 Task: Create a board button that renames list "Trello first" to "Trello second".
Action: Mouse pressed left at (411, 251)
Screenshot: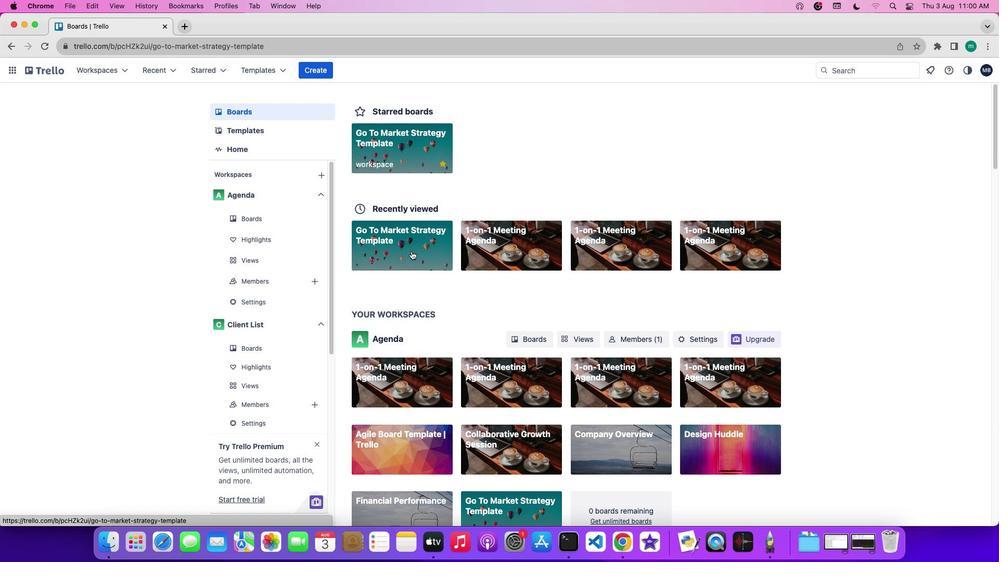 
Action: Mouse moved to (943, 237)
Screenshot: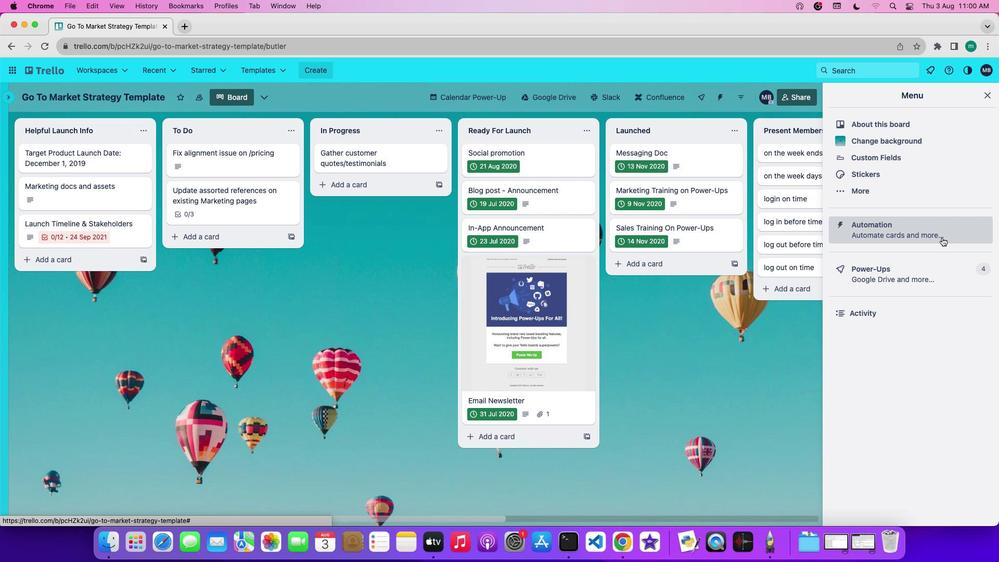 
Action: Mouse pressed left at (943, 237)
Screenshot: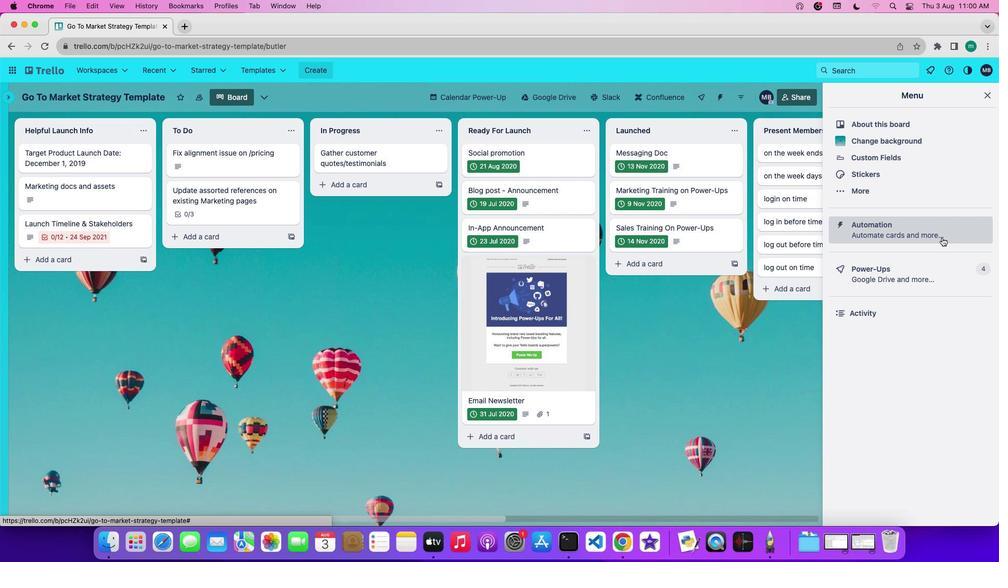 
Action: Mouse moved to (85, 289)
Screenshot: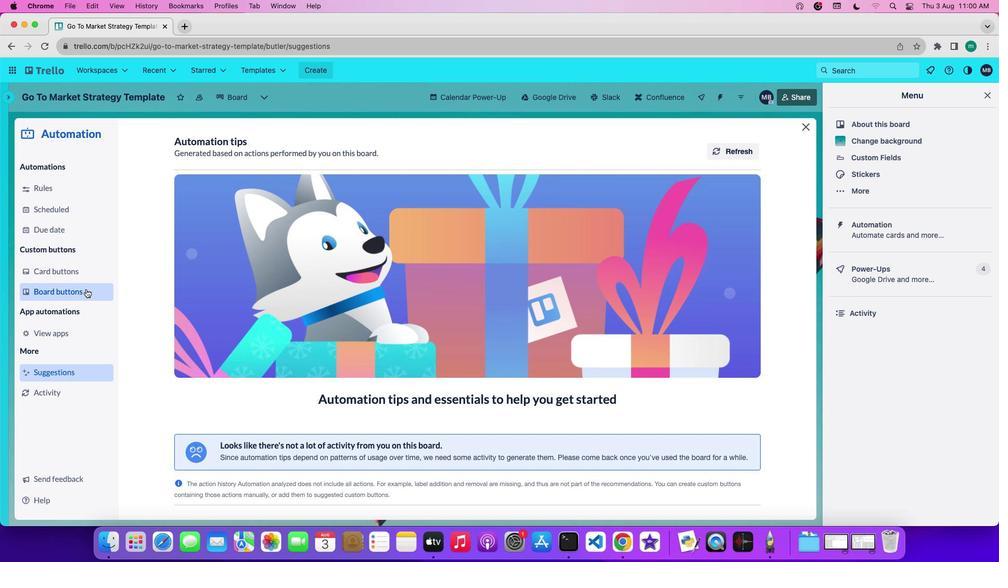 
Action: Mouse pressed left at (85, 289)
Screenshot: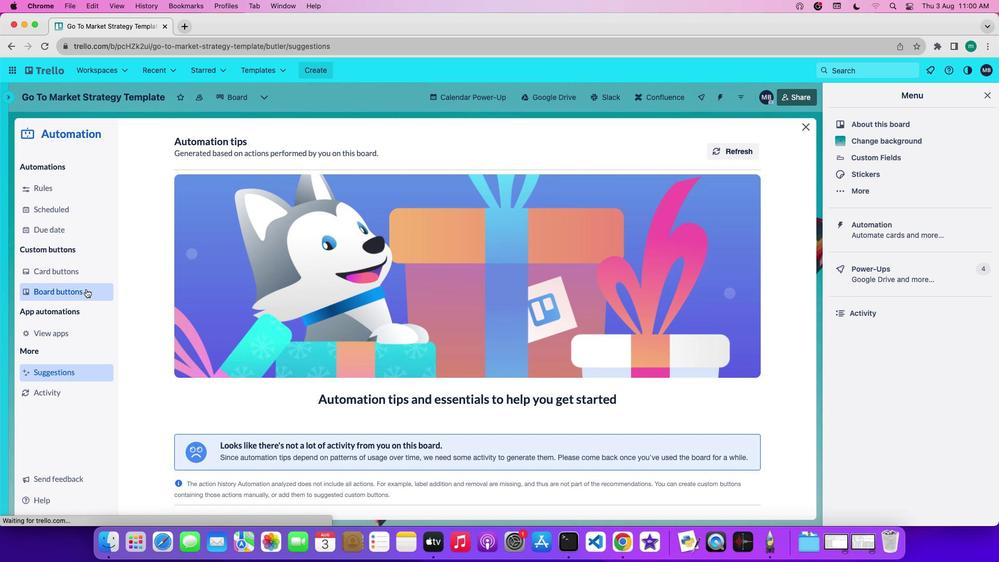 
Action: Mouse moved to (227, 354)
Screenshot: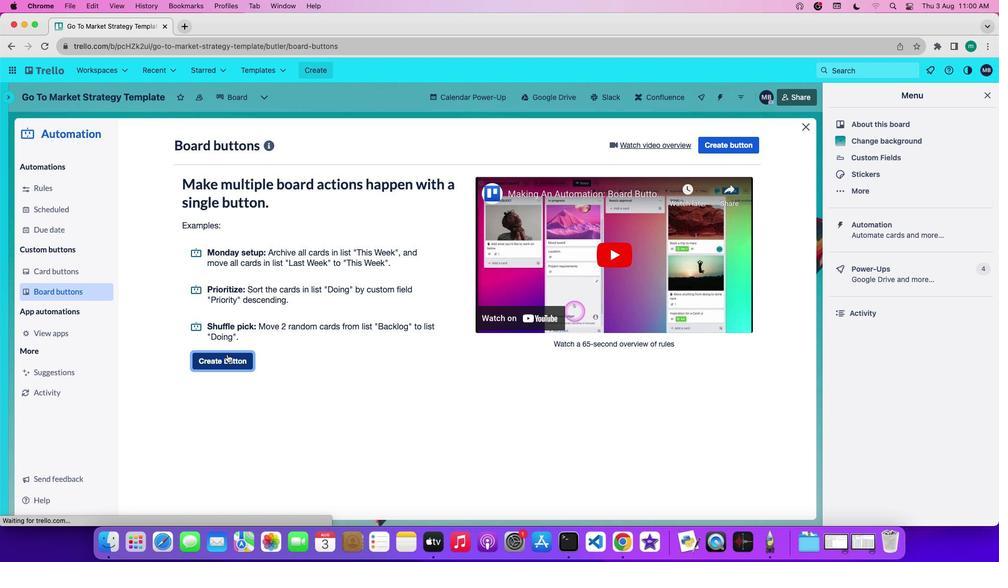 
Action: Mouse pressed left at (227, 354)
Screenshot: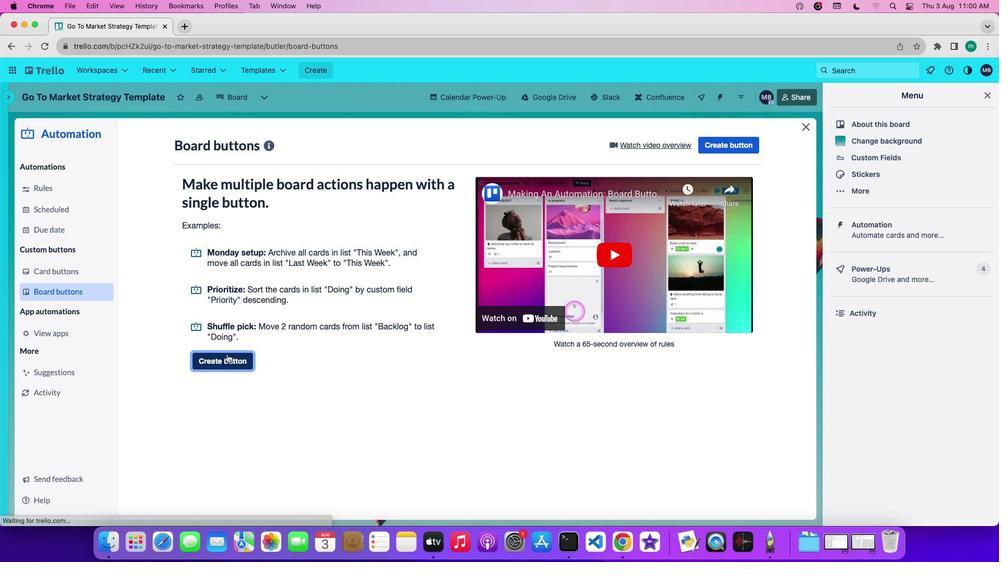 
Action: Mouse moved to (432, 283)
Screenshot: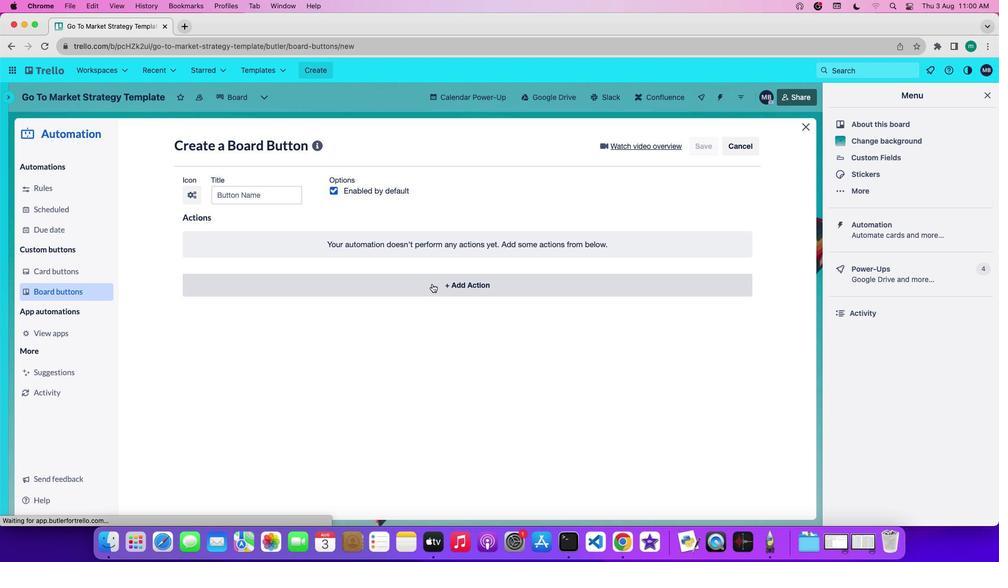 
Action: Mouse pressed left at (432, 283)
Screenshot: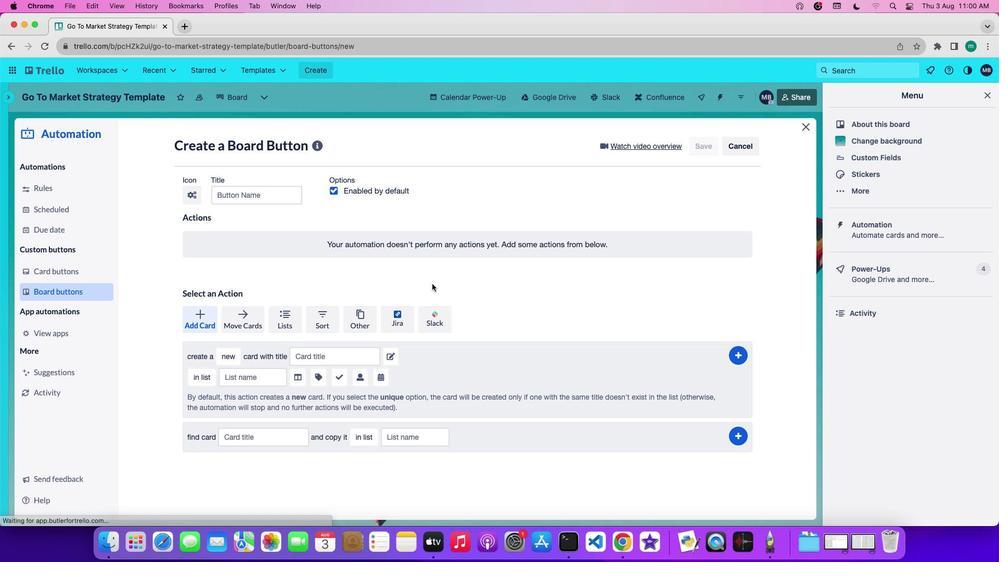 
Action: Mouse moved to (273, 316)
Screenshot: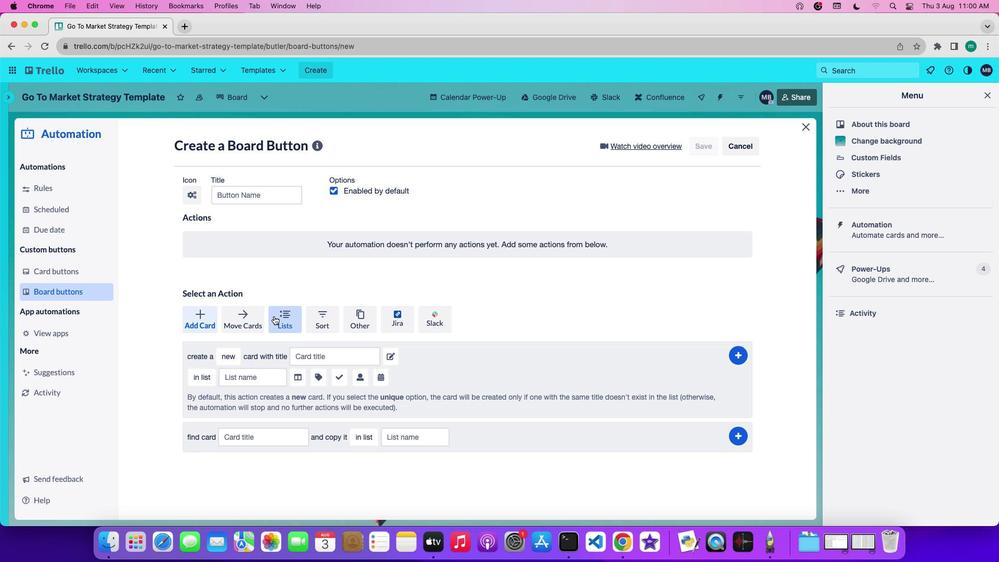 
Action: Mouse pressed left at (273, 316)
Screenshot: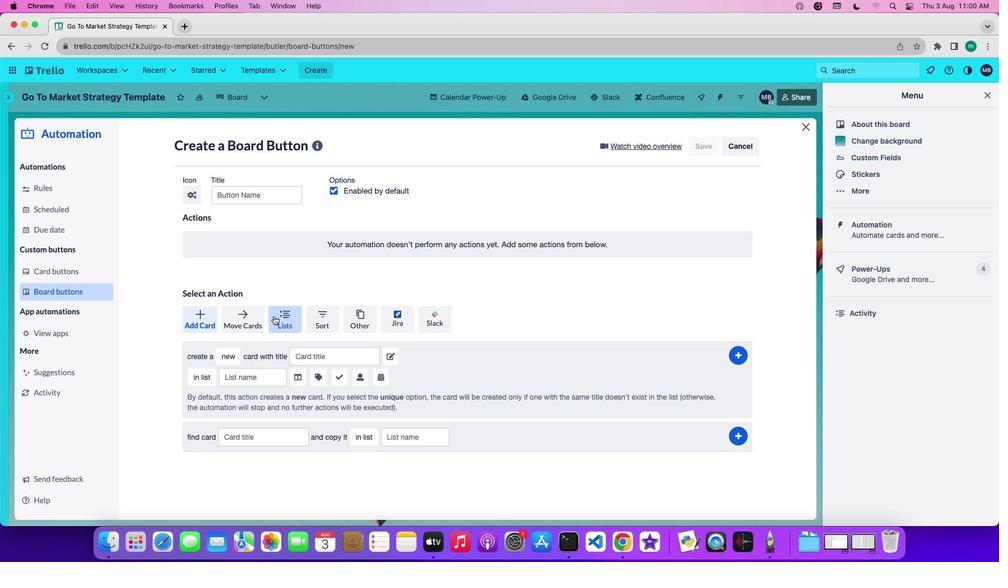 
Action: Mouse moved to (284, 327)
Screenshot: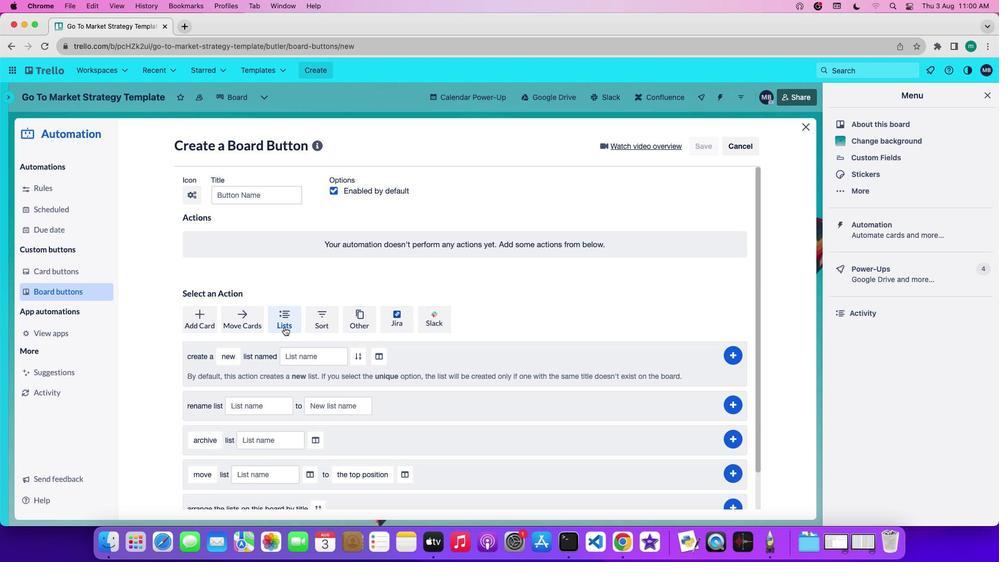 
Action: Mouse scrolled (284, 327) with delta (0, 0)
Screenshot: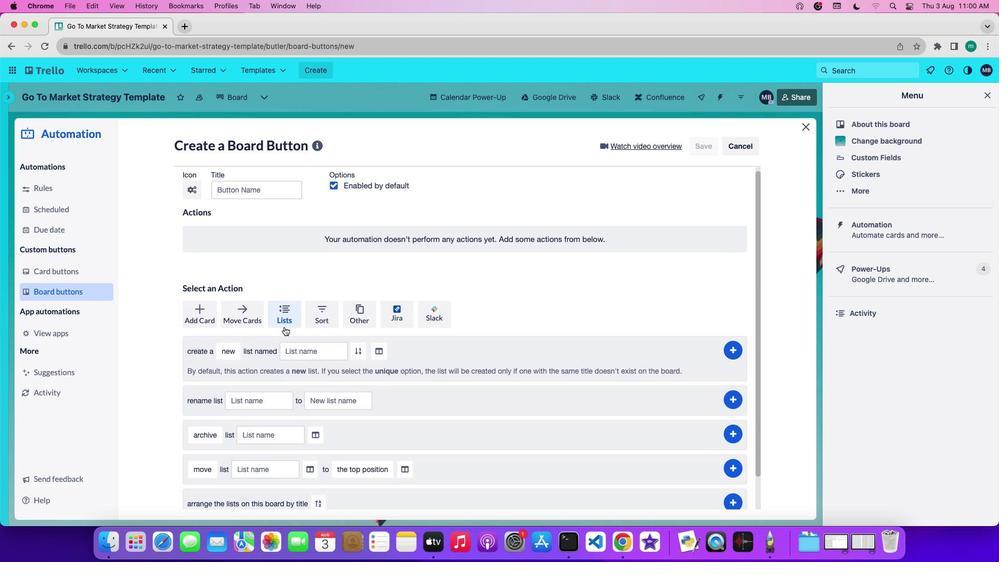 
Action: Mouse scrolled (284, 327) with delta (0, 0)
Screenshot: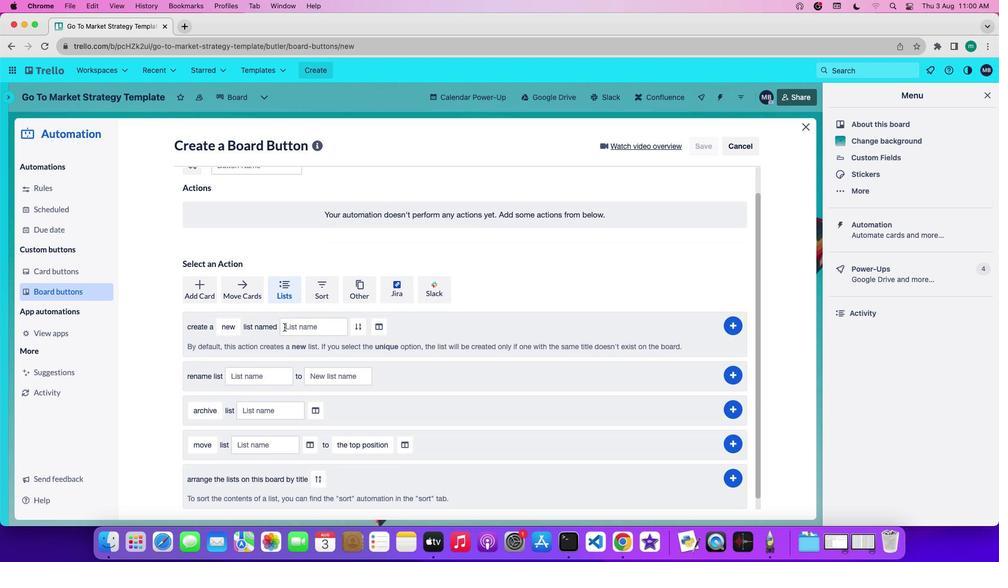 
Action: Mouse scrolled (284, 327) with delta (0, 0)
Screenshot: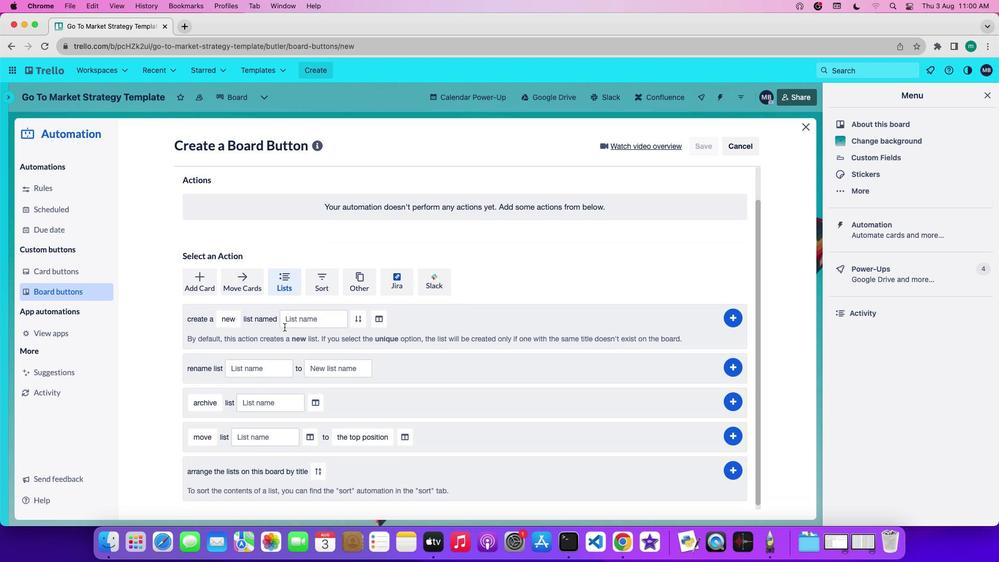 
Action: Mouse scrolled (284, 327) with delta (0, 0)
Screenshot: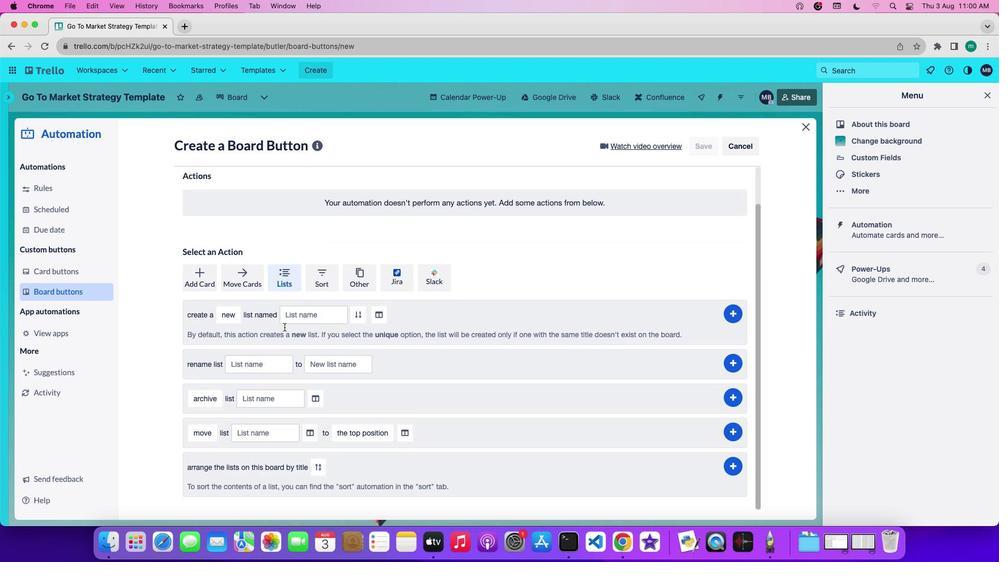 
Action: Mouse moved to (282, 327)
Screenshot: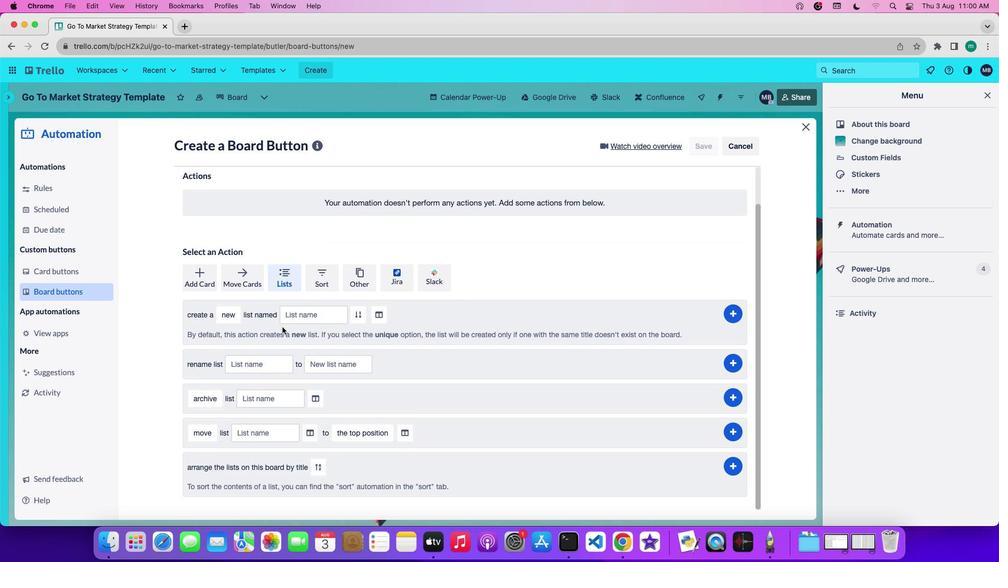 
Action: Mouse scrolled (282, 327) with delta (0, 0)
Screenshot: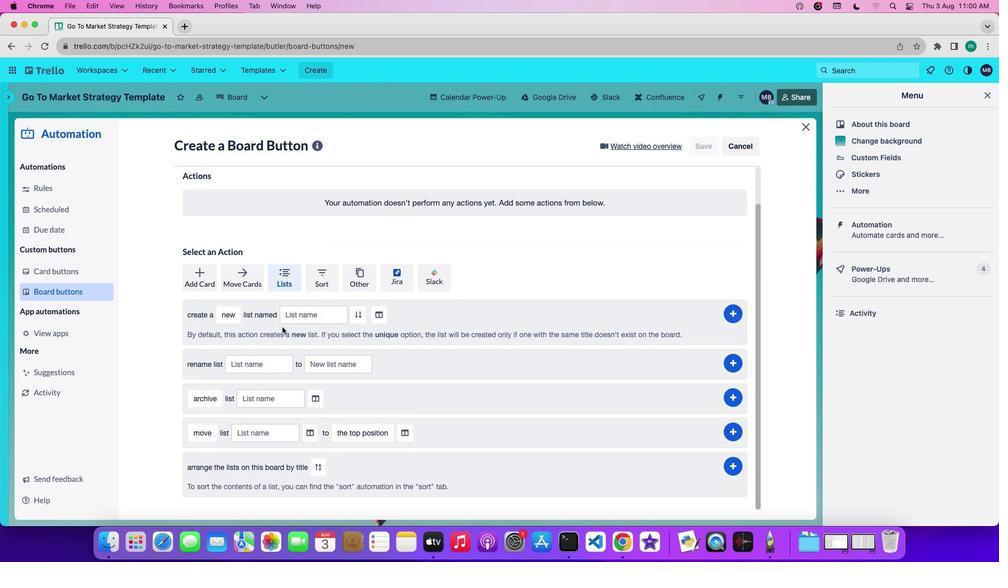 
Action: Mouse scrolled (282, 327) with delta (0, 0)
Screenshot: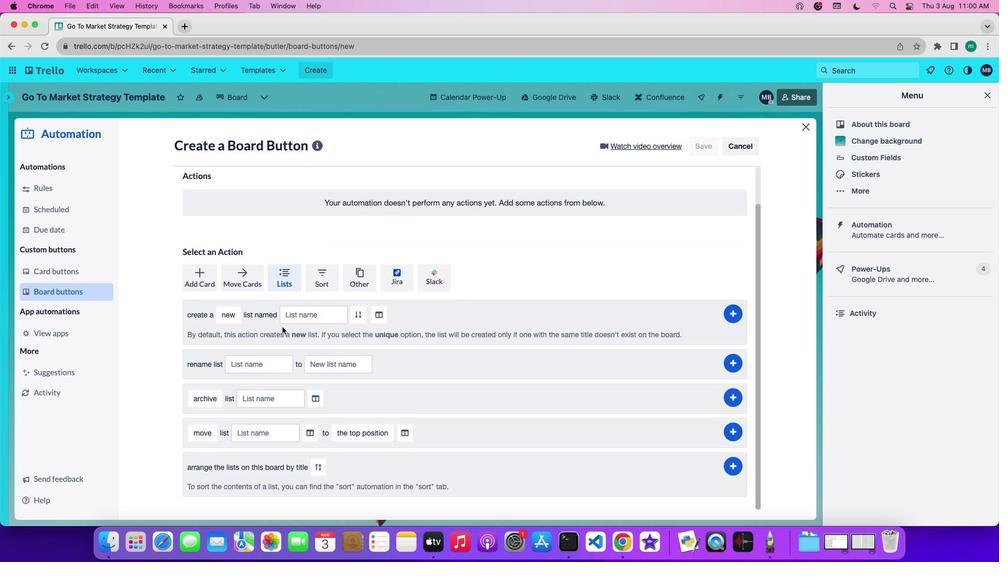 
Action: Mouse scrolled (282, 327) with delta (0, 0)
Screenshot: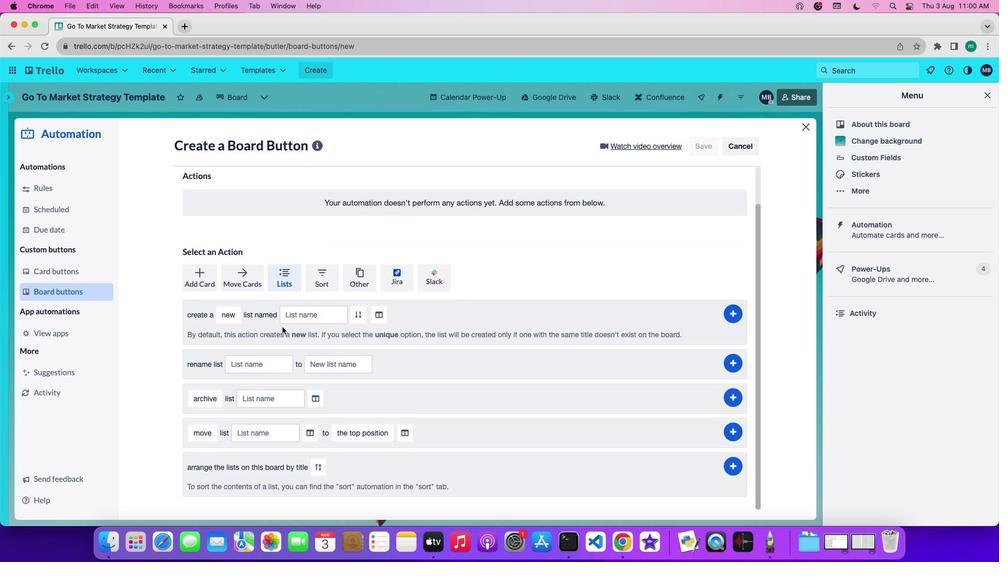 
Action: Mouse moved to (270, 361)
Screenshot: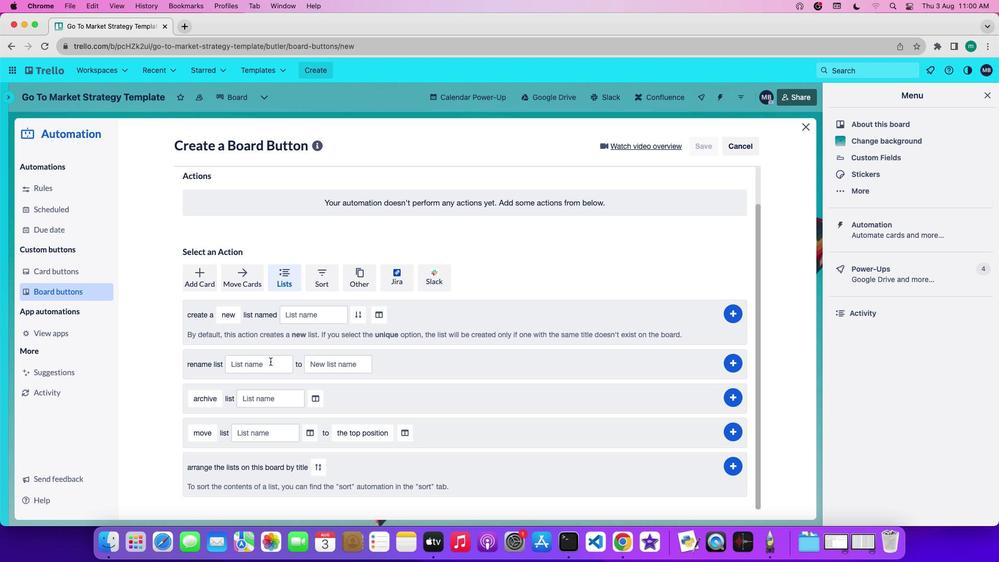 
Action: Mouse pressed left at (270, 361)
Screenshot: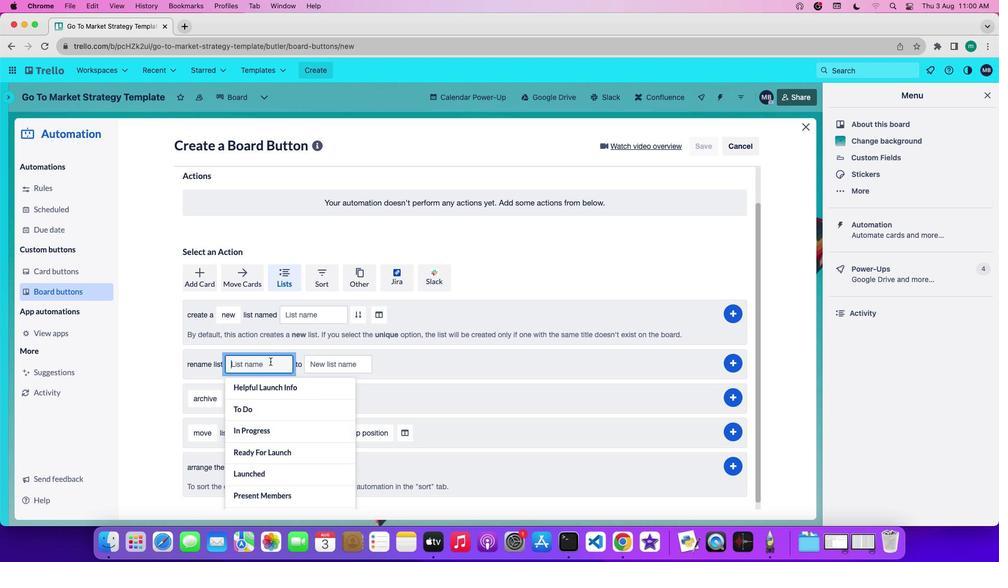 
Action: Key pressed Key.shift'T''r''e''l''l''o'Key.space'f''i''r''s''t'
Screenshot: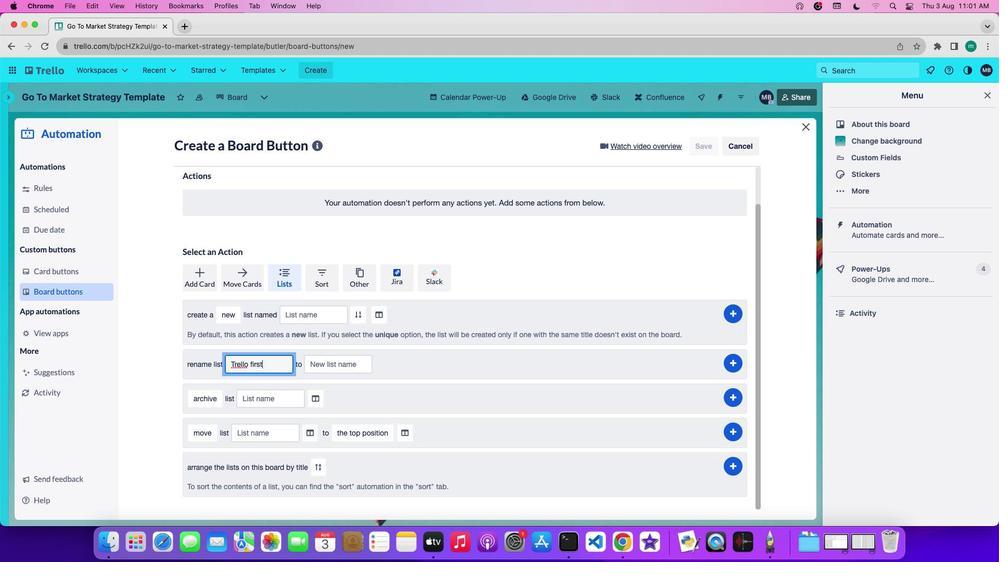 
Action: Mouse moved to (343, 363)
Screenshot: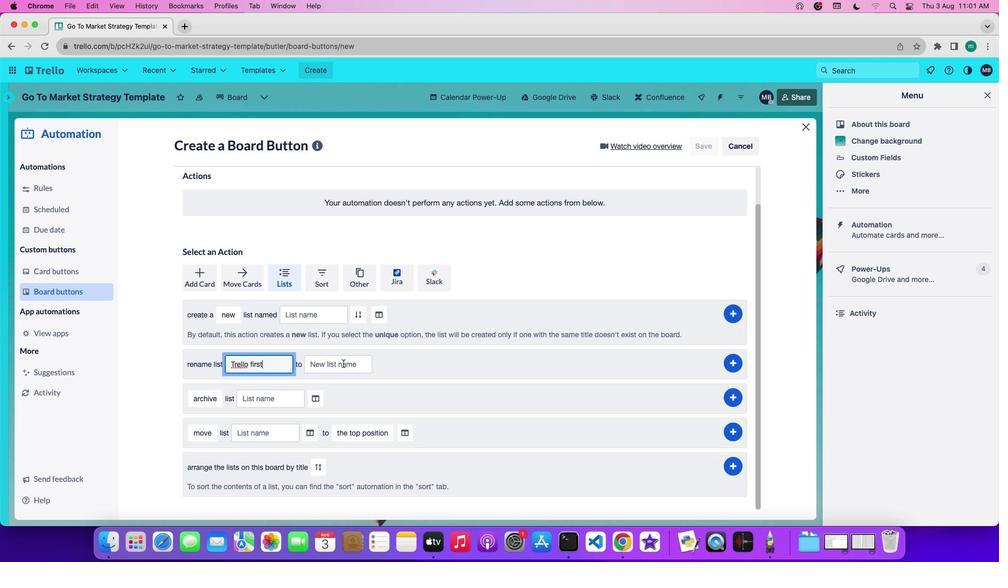 
Action: Mouse pressed left at (343, 363)
Screenshot: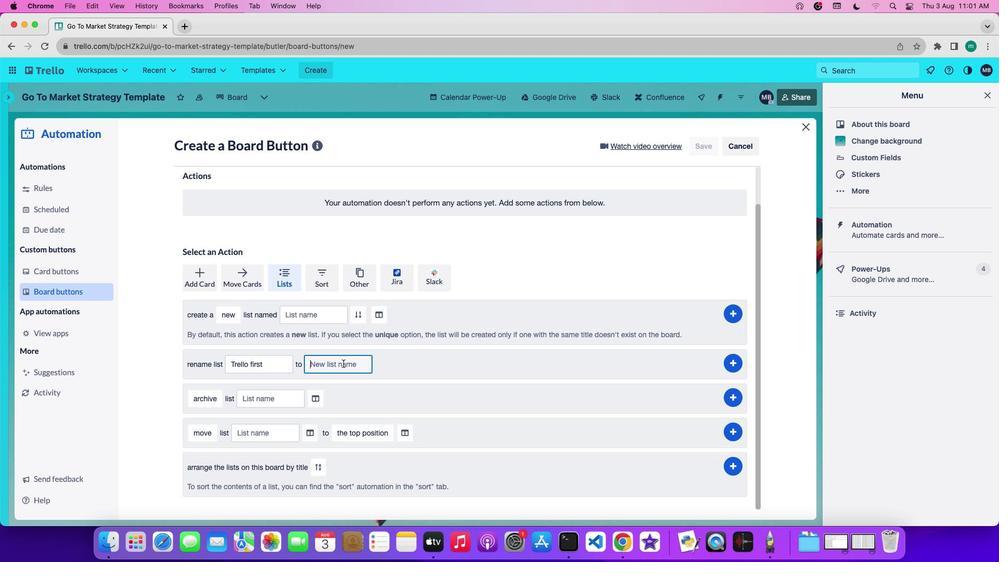 
Action: Key pressed Key.shift't''r''e''l''l''o'Key.spaceKey.shift'S''e''c''o''n''d'
Screenshot: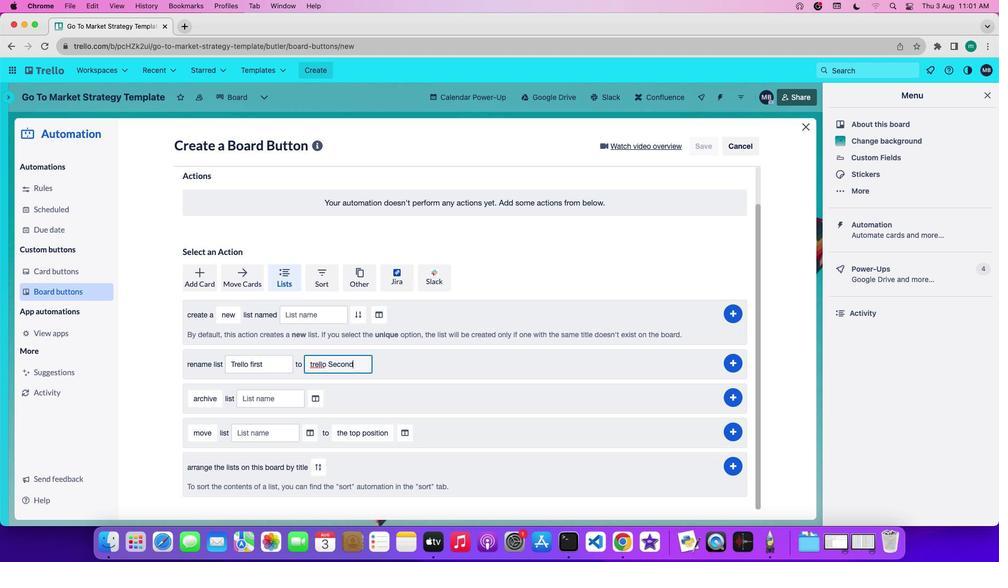
Action: Mouse moved to (312, 365)
Screenshot: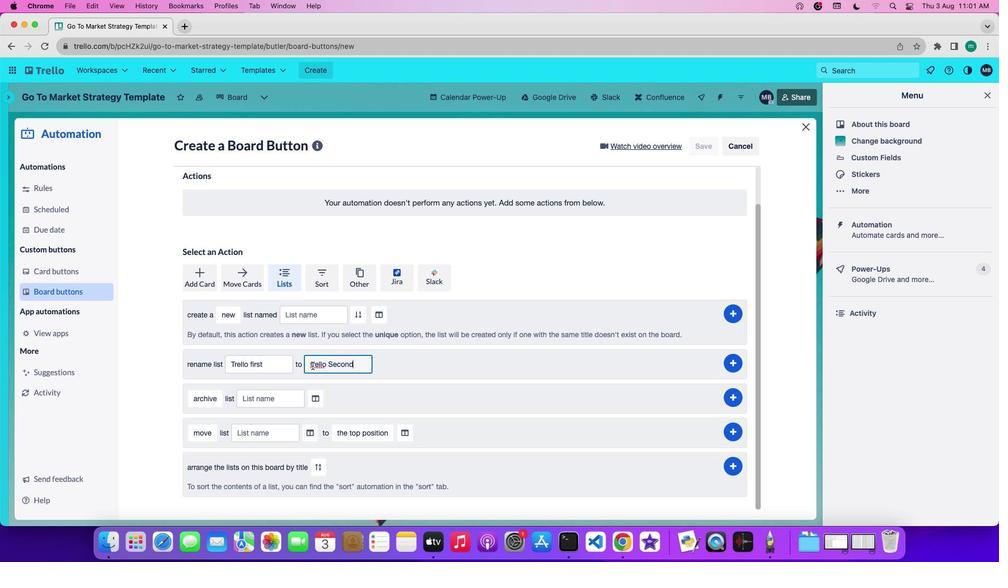 
Action: Mouse pressed left at (312, 365)
Screenshot: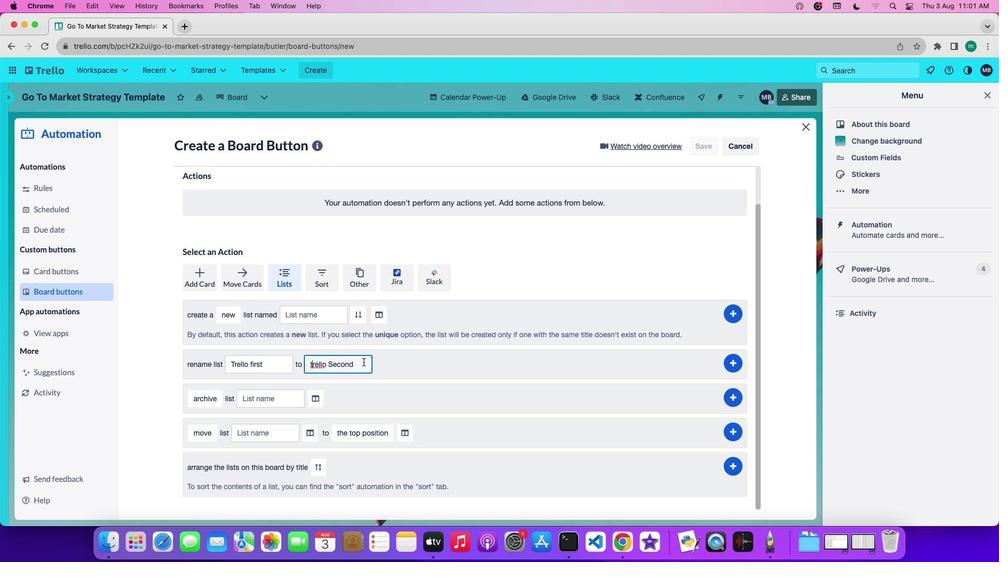 
Action: Mouse moved to (388, 361)
Screenshot: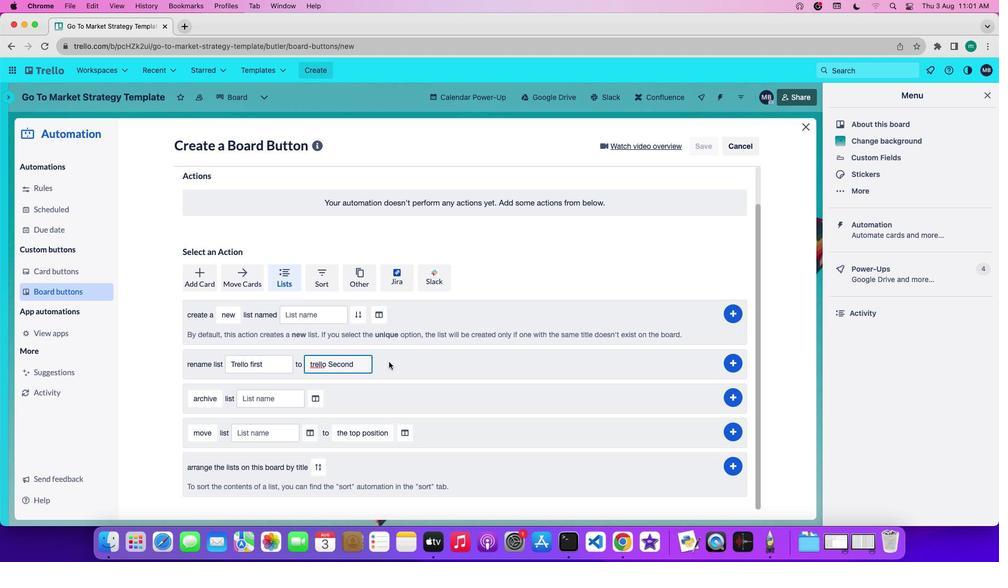 
Action: Key pressed Key.backspaceKey.shift'T'
Screenshot: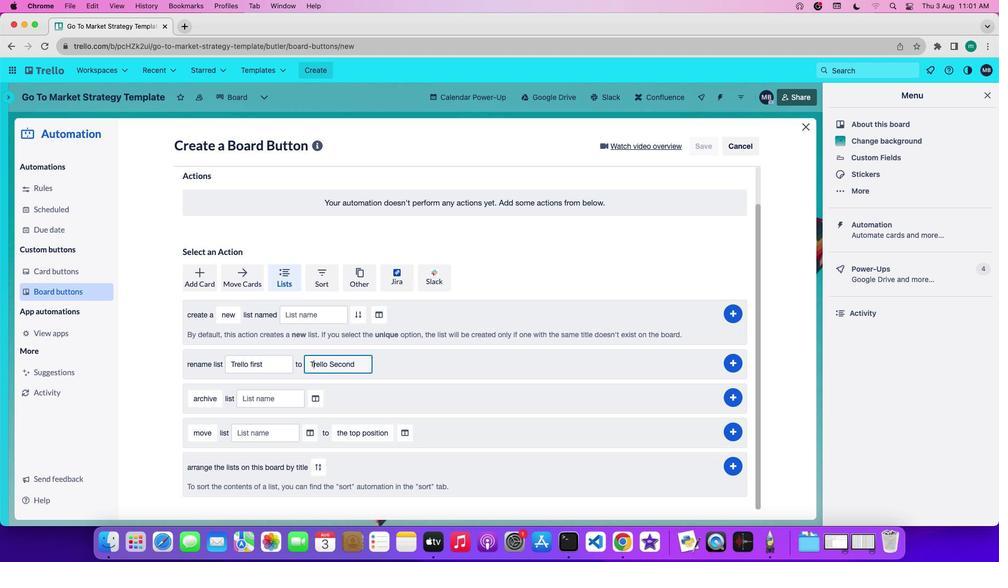 
Action: Mouse moved to (736, 360)
Screenshot: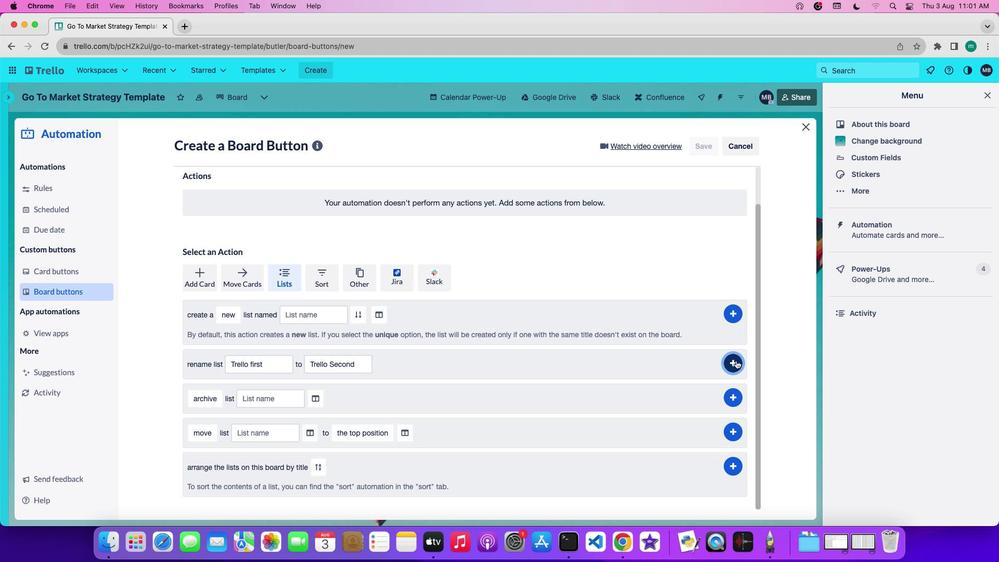 
Action: Mouse pressed left at (736, 360)
Screenshot: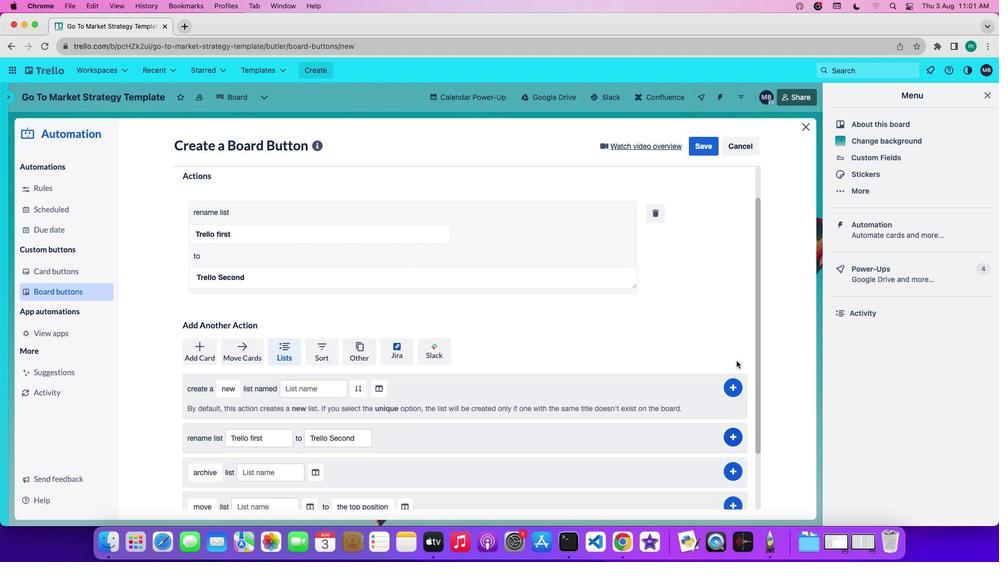 
Action: Mouse moved to (737, 360)
Screenshot: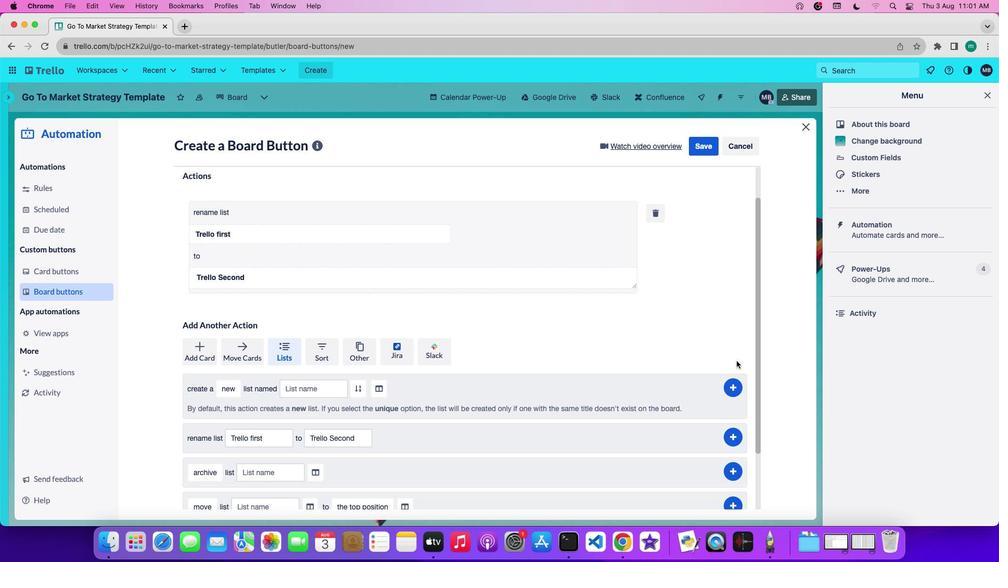 
